 Task: Look for products with spicy flavor.
Action: Mouse moved to (990, 188)
Screenshot: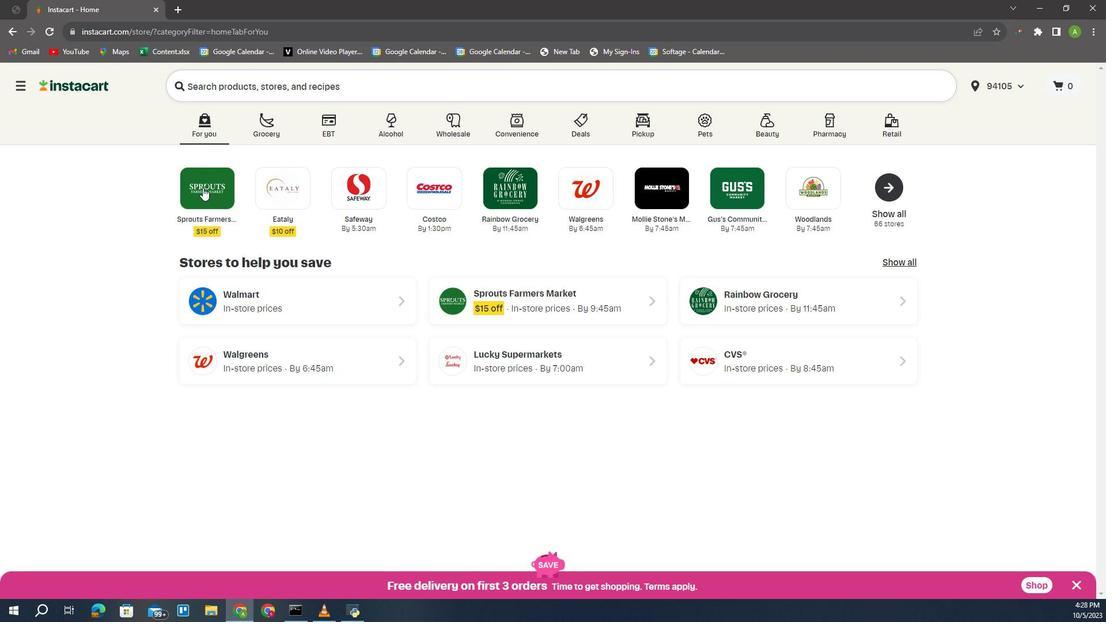 
Action: Mouse pressed left at (990, 188)
Screenshot: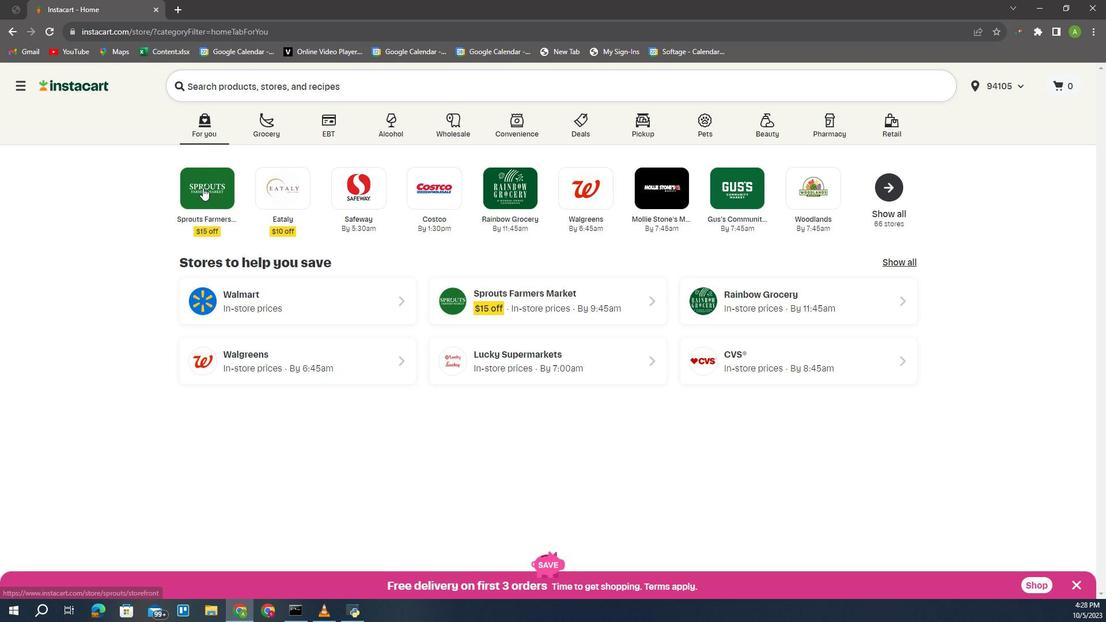 
Action: Mouse moved to (861, 367)
Screenshot: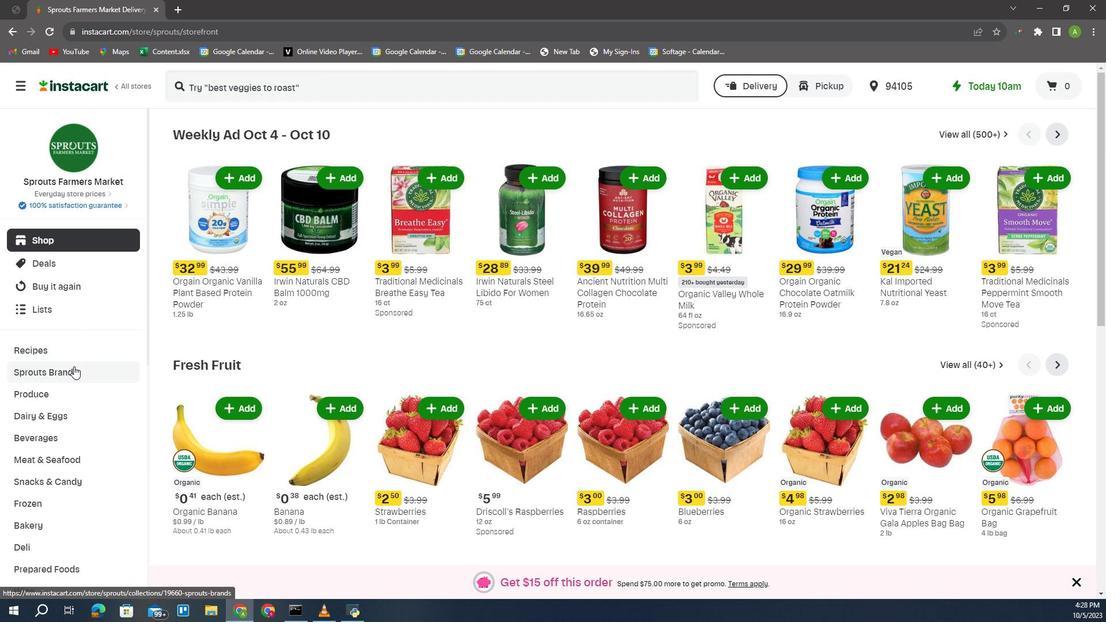 
Action: Mouse pressed left at (861, 367)
Screenshot: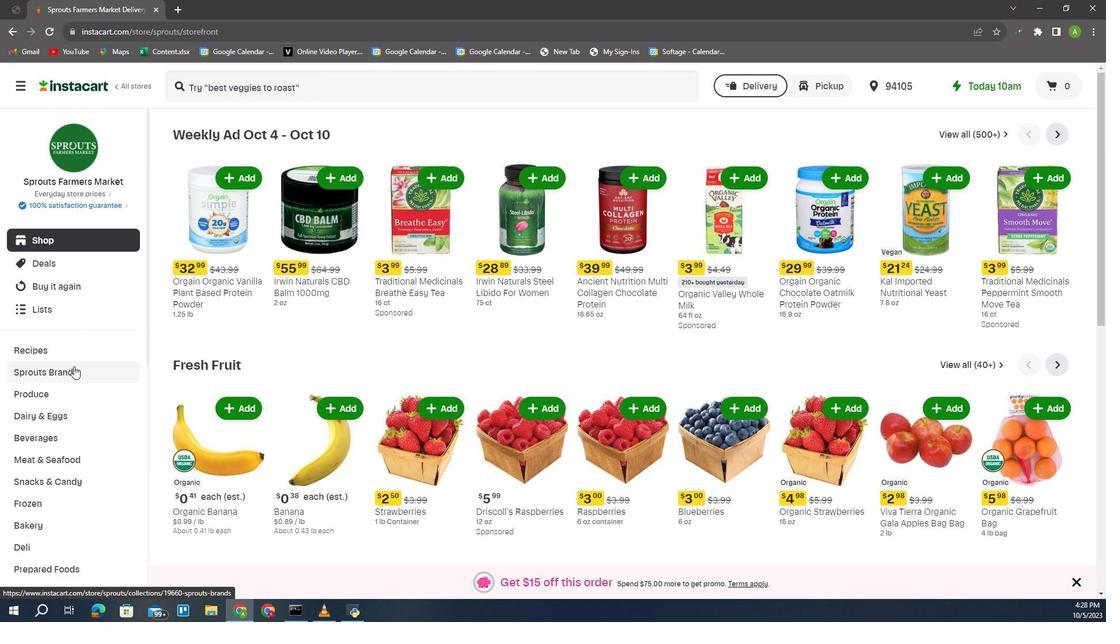 
Action: Mouse pressed left at (861, 367)
Screenshot: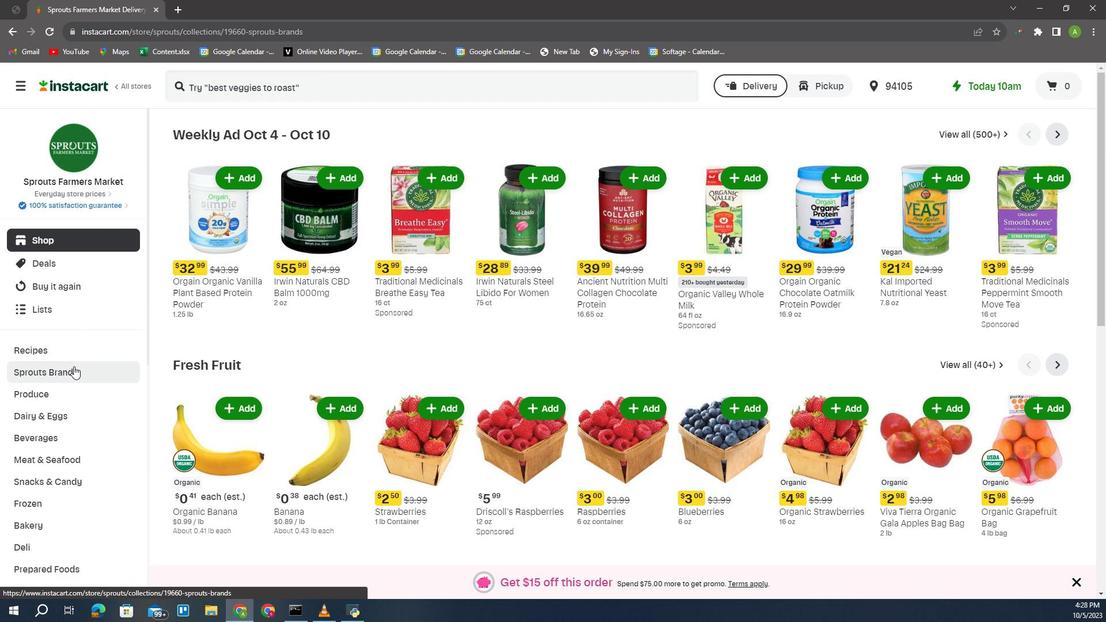 
Action: Mouse moved to (856, 504)
Screenshot: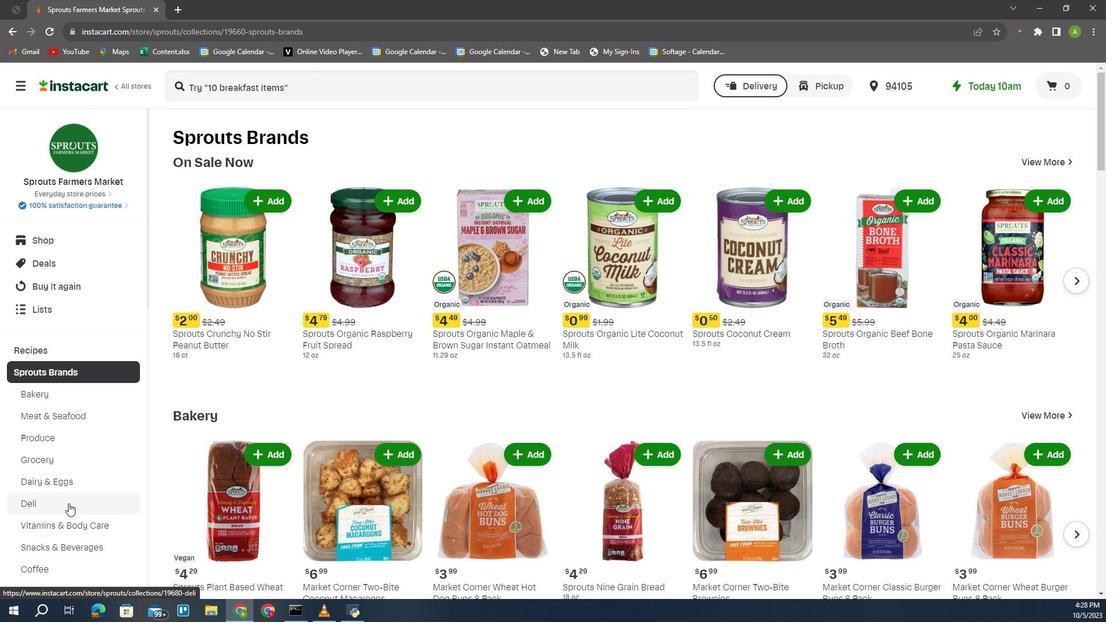 
Action: Mouse scrolled (856, 503) with delta (0, 0)
Screenshot: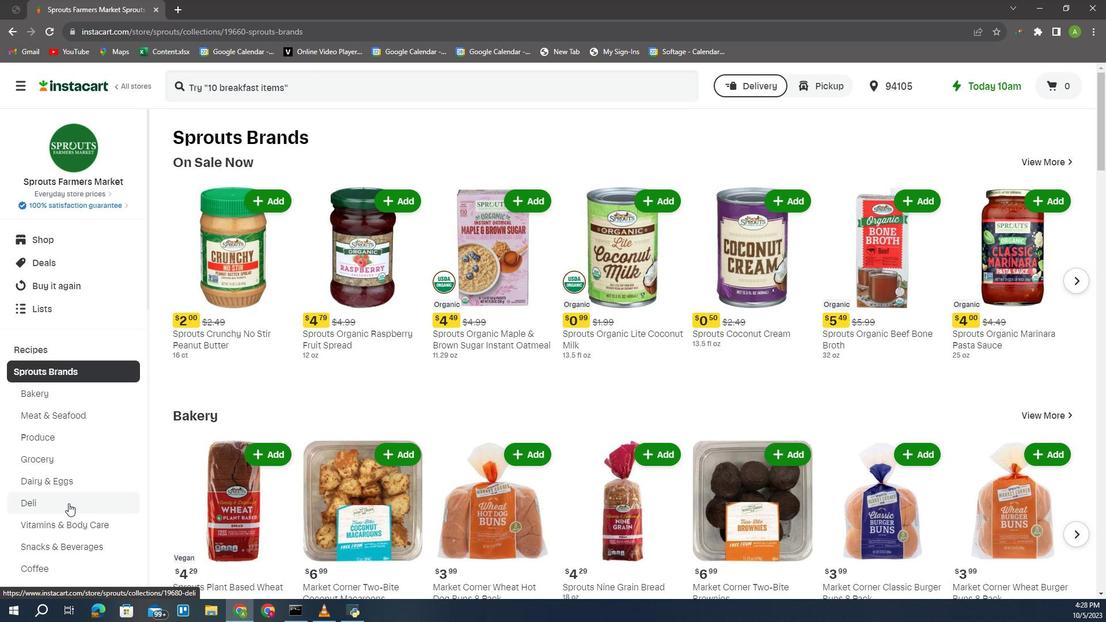
Action: Mouse moved to (864, 491)
Screenshot: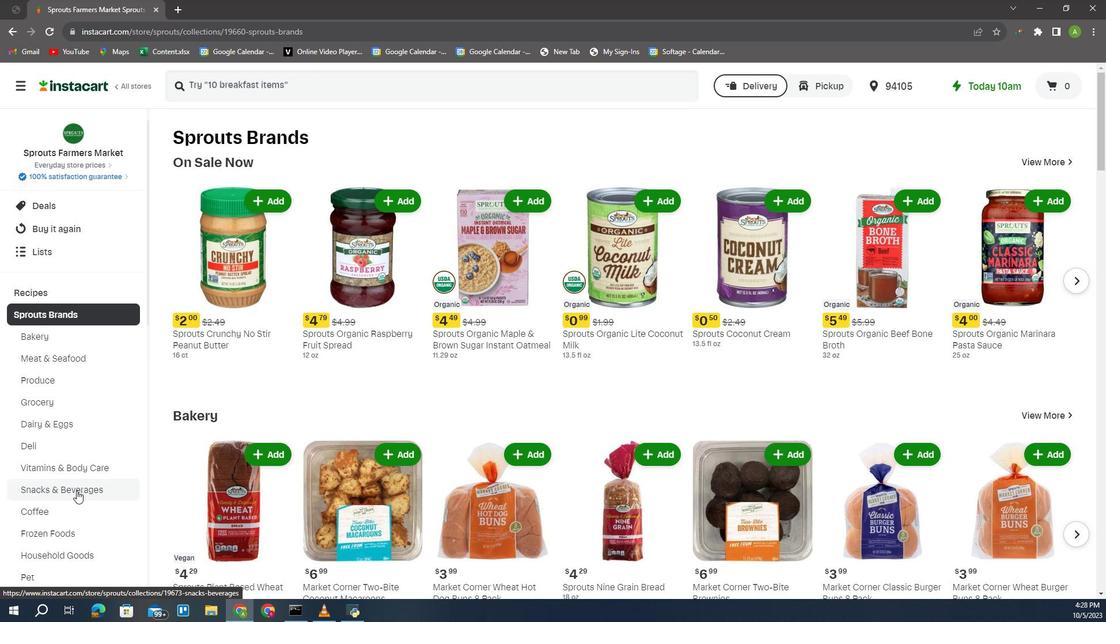 
Action: Mouse pressed left at (864, 491)
Screenshot: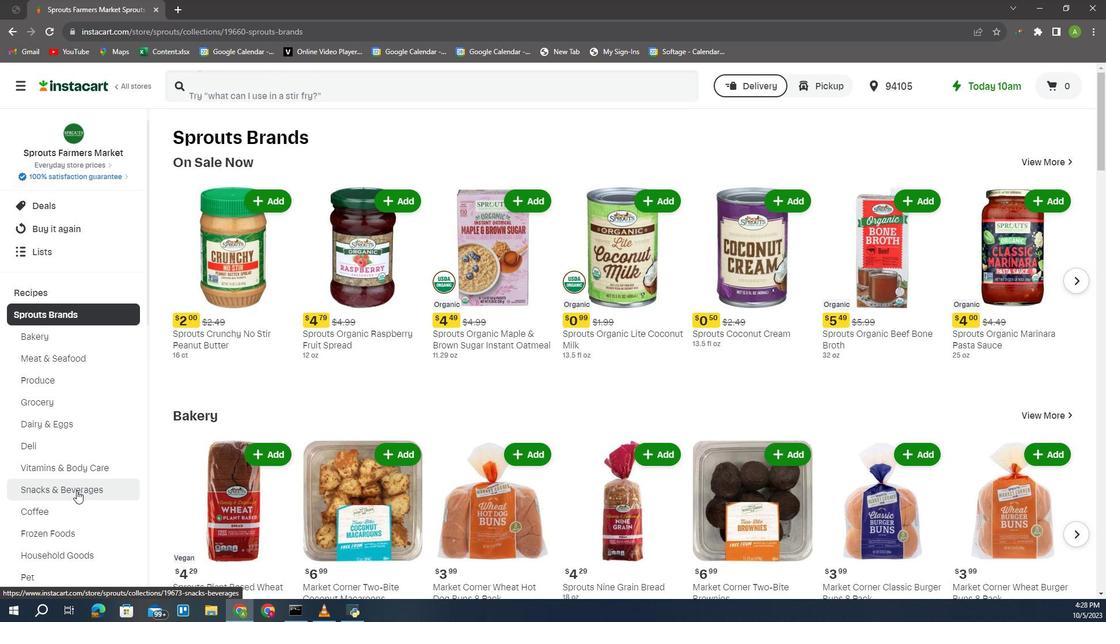 
Action: Mouse moved to (1013, 168)
Screenshot: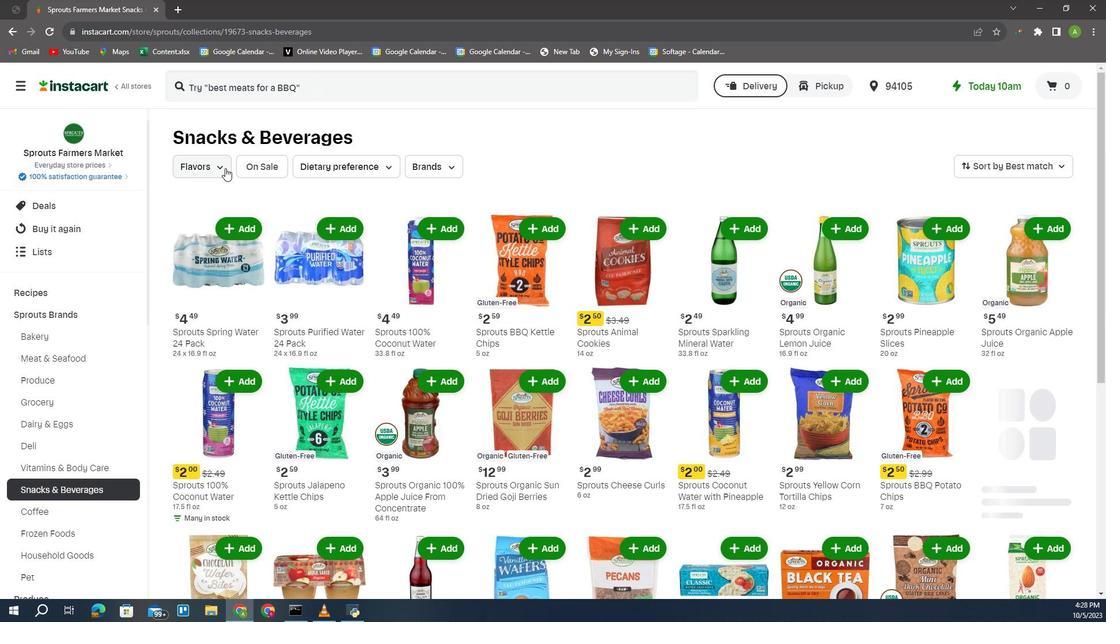
Action: Mouse pressed left at (1013, 168)
Screenshot: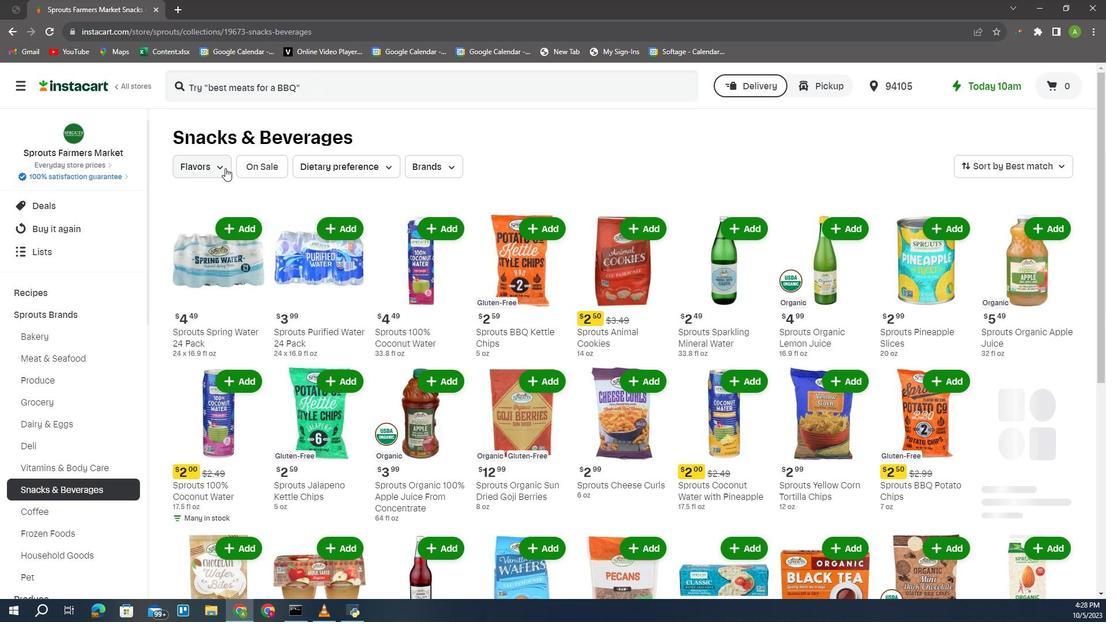 
Action: Mouse moved to (979, 344)
Screenshot: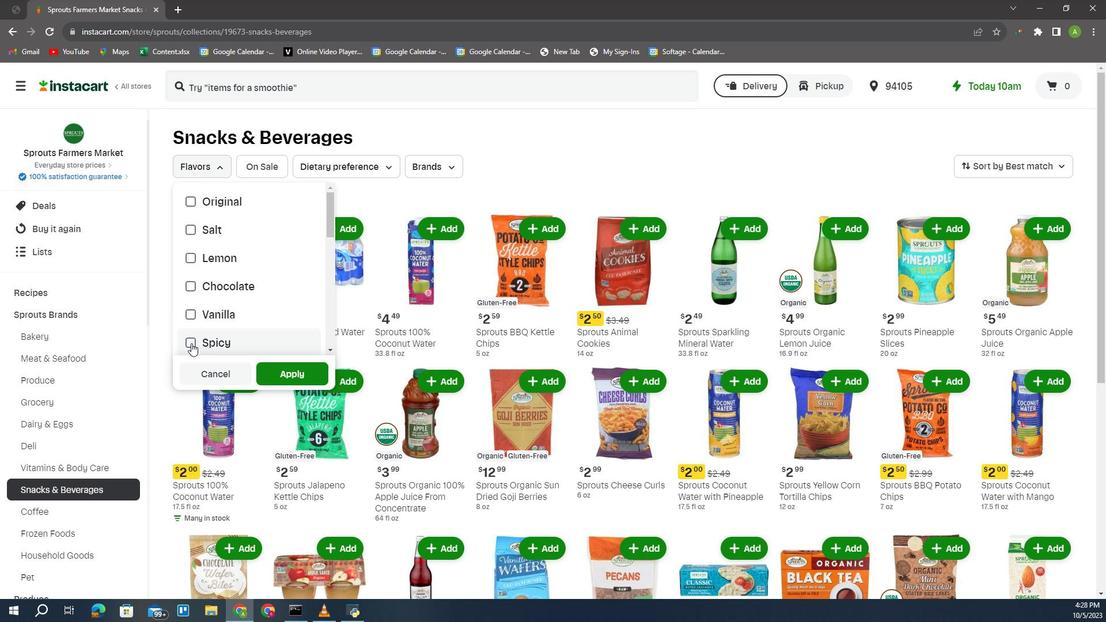 
Action: Mouse pressed left at (979, 344)
Screenshot: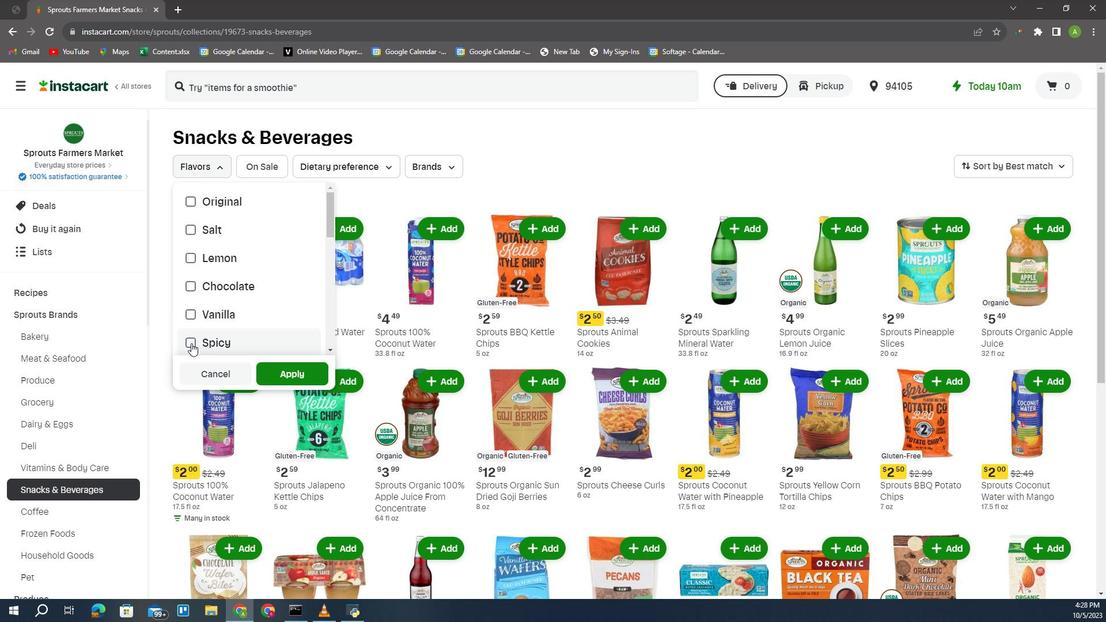 
Action: Mouse moved to (1093, 376)
Screenshot: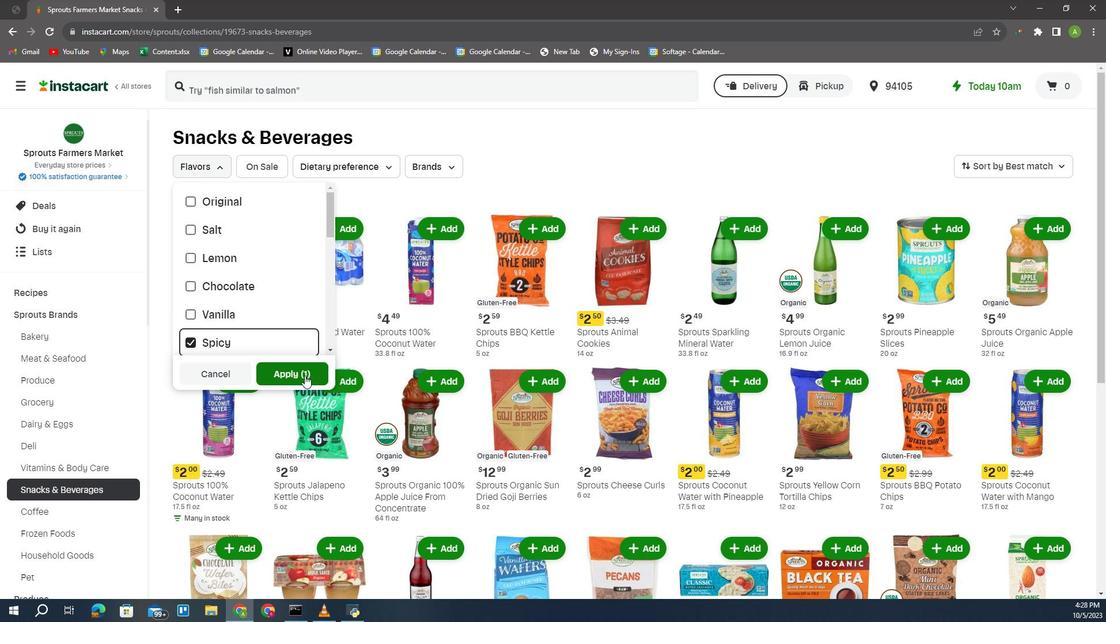 
Action: Mouse pressed left at (1093, 376)
Screenshot: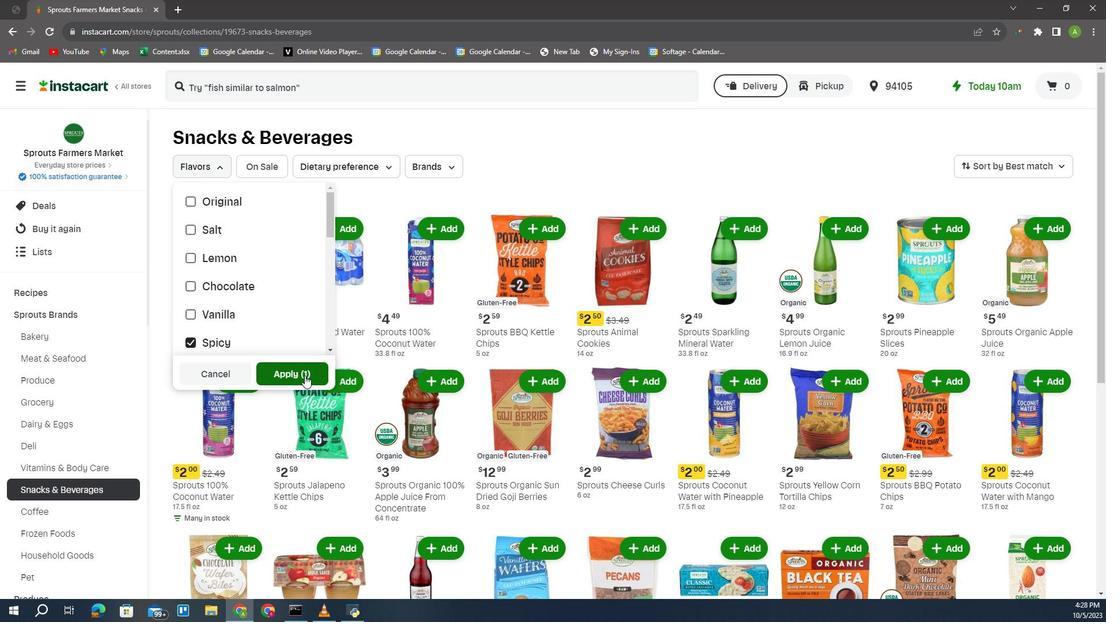 
Action: Mouse moved to (1085, 364)
Screenshot: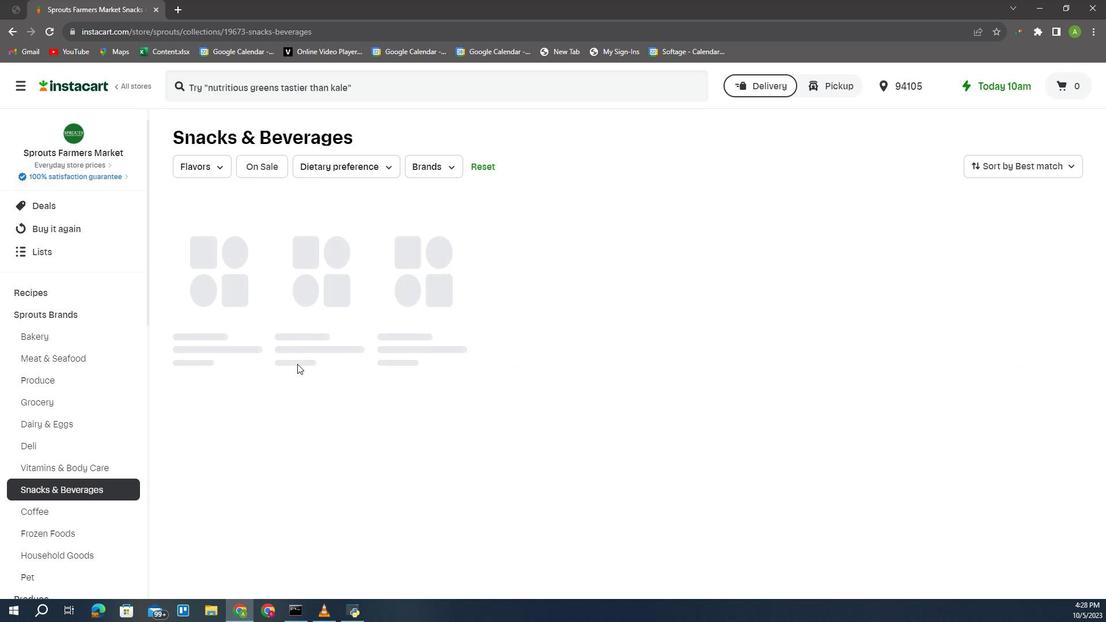 
